 Task: Add the city in the profile information "New Delhi, Delhi".
Action: Mouse moved to (444, 406)
Screenshot: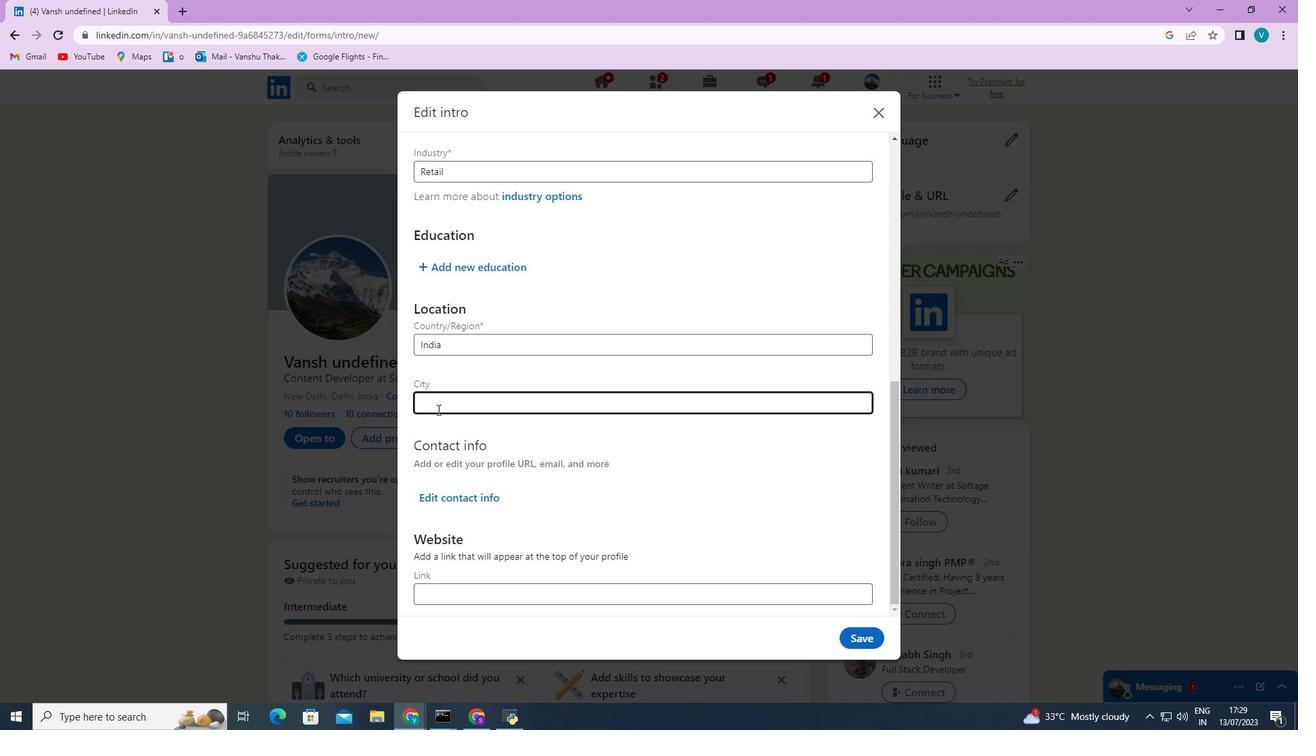 
Action: Mouse pressed left at (444, 406)
Screenshot: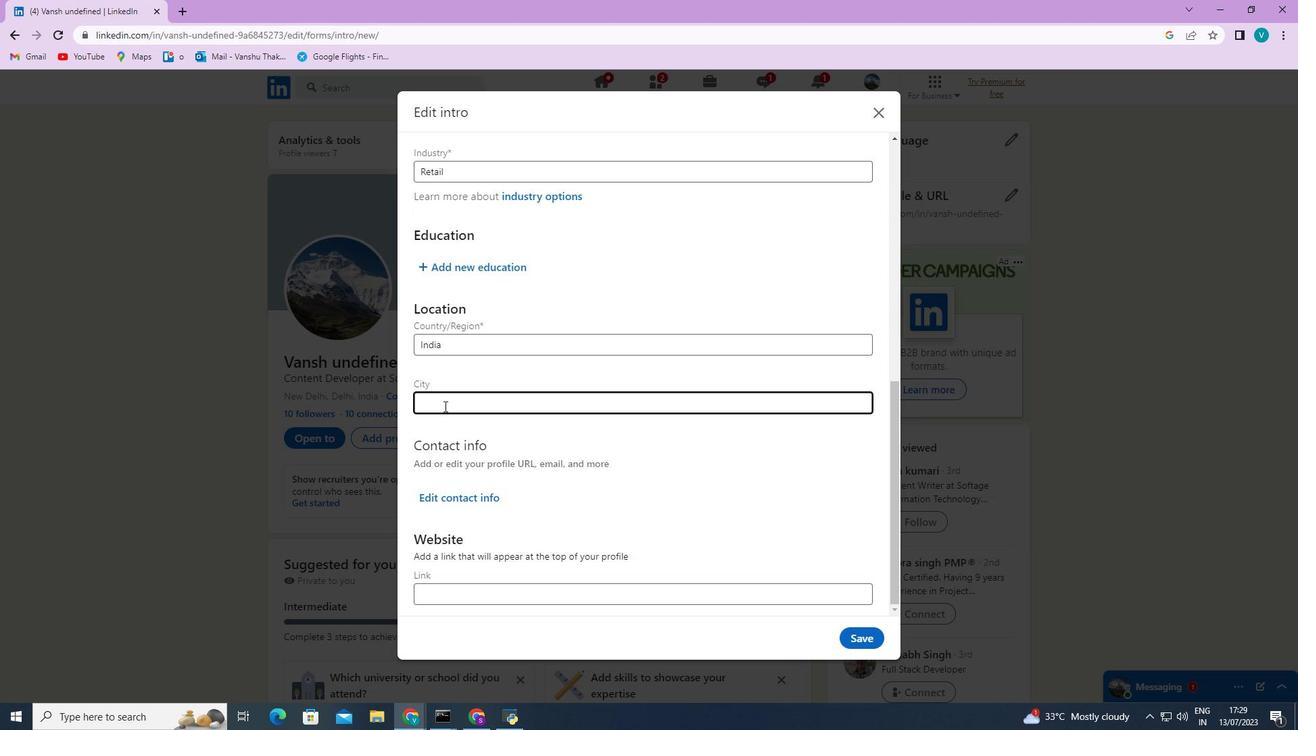 
Action: Key pressed <Key.shift>New<Key.space><Key.shift>Delhi
Screenshot: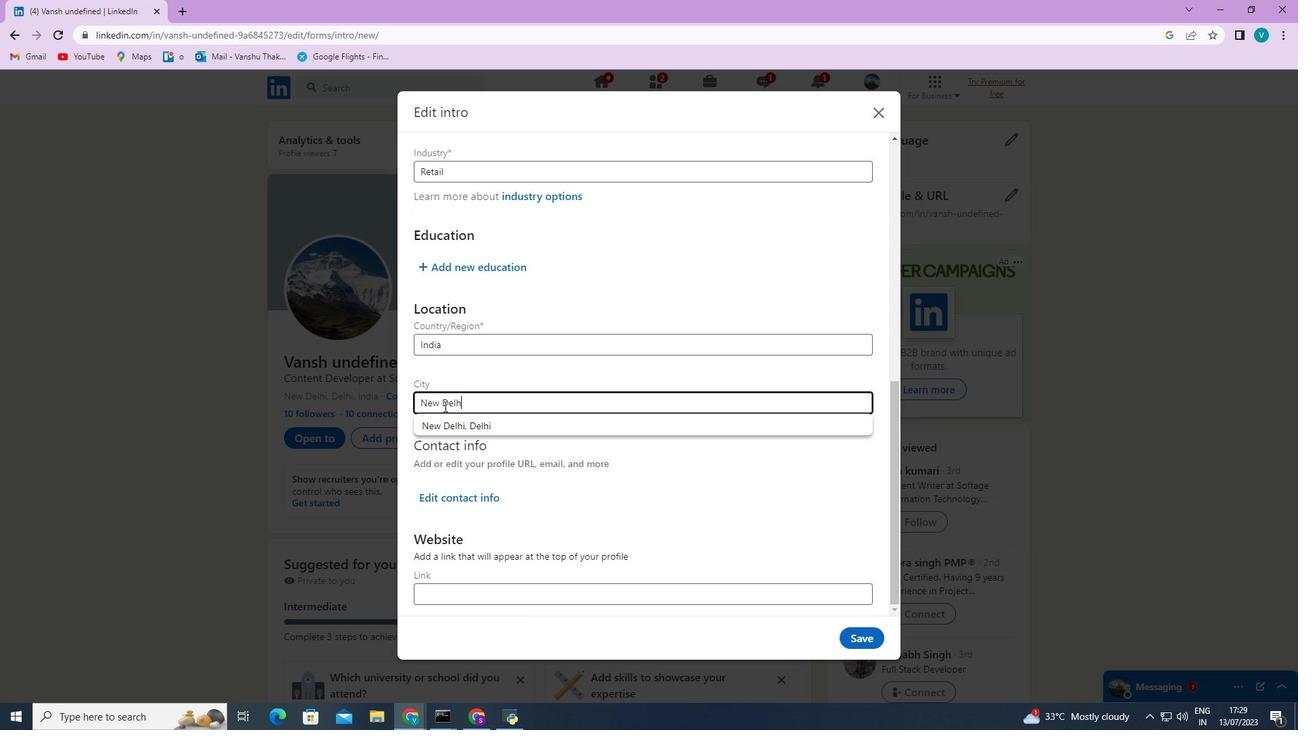 
Action: Mouse moved to (461, 426)
Screenshot: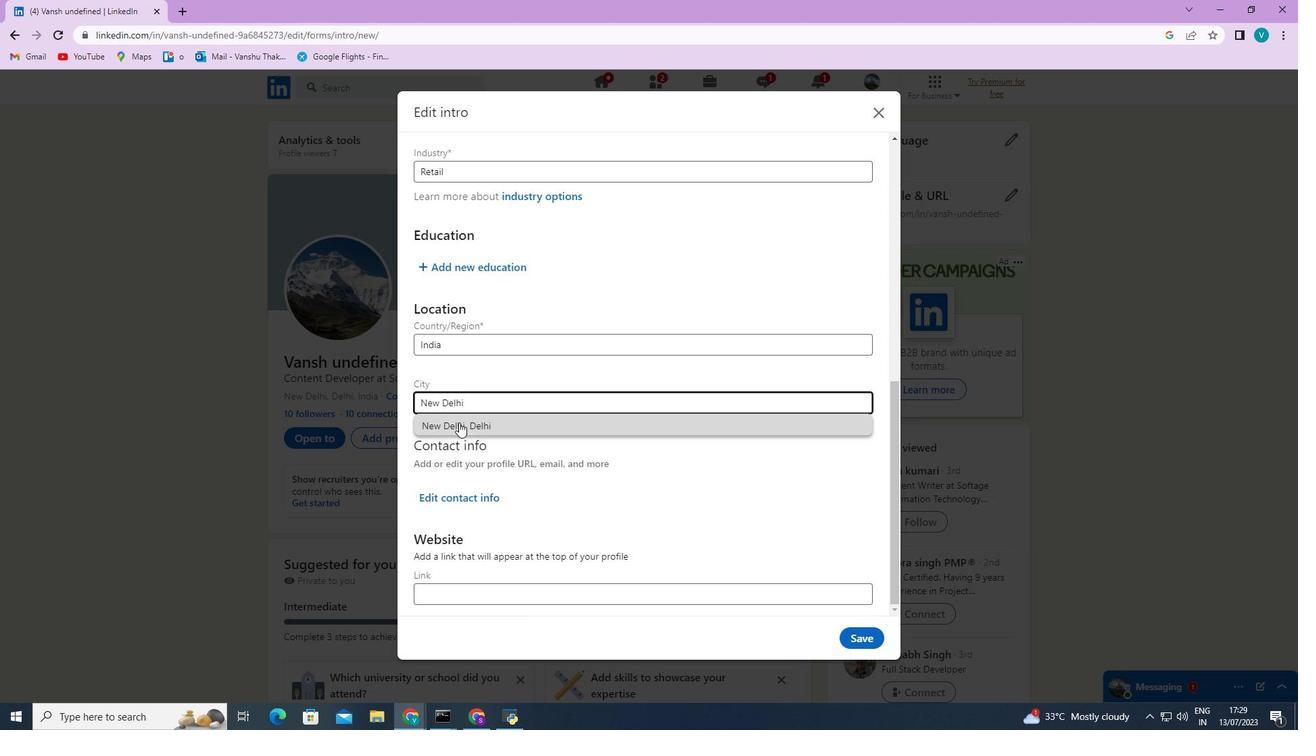 
Action: Mouse pressed left at (461, 426)
Screenshot: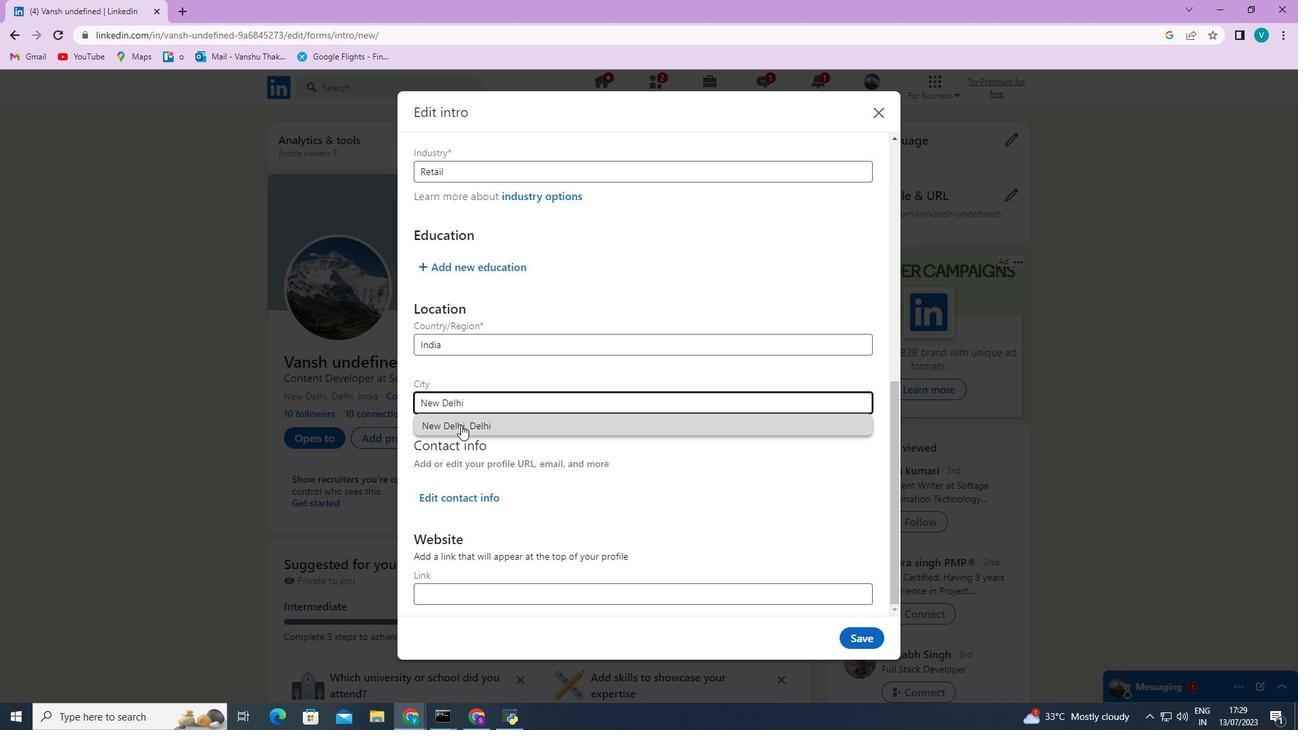 
